 Task: Use the formula "OFFSET" in spreadsheet "Project protfolio".
Action: Mouse moved to (926, 261)
Screenshot: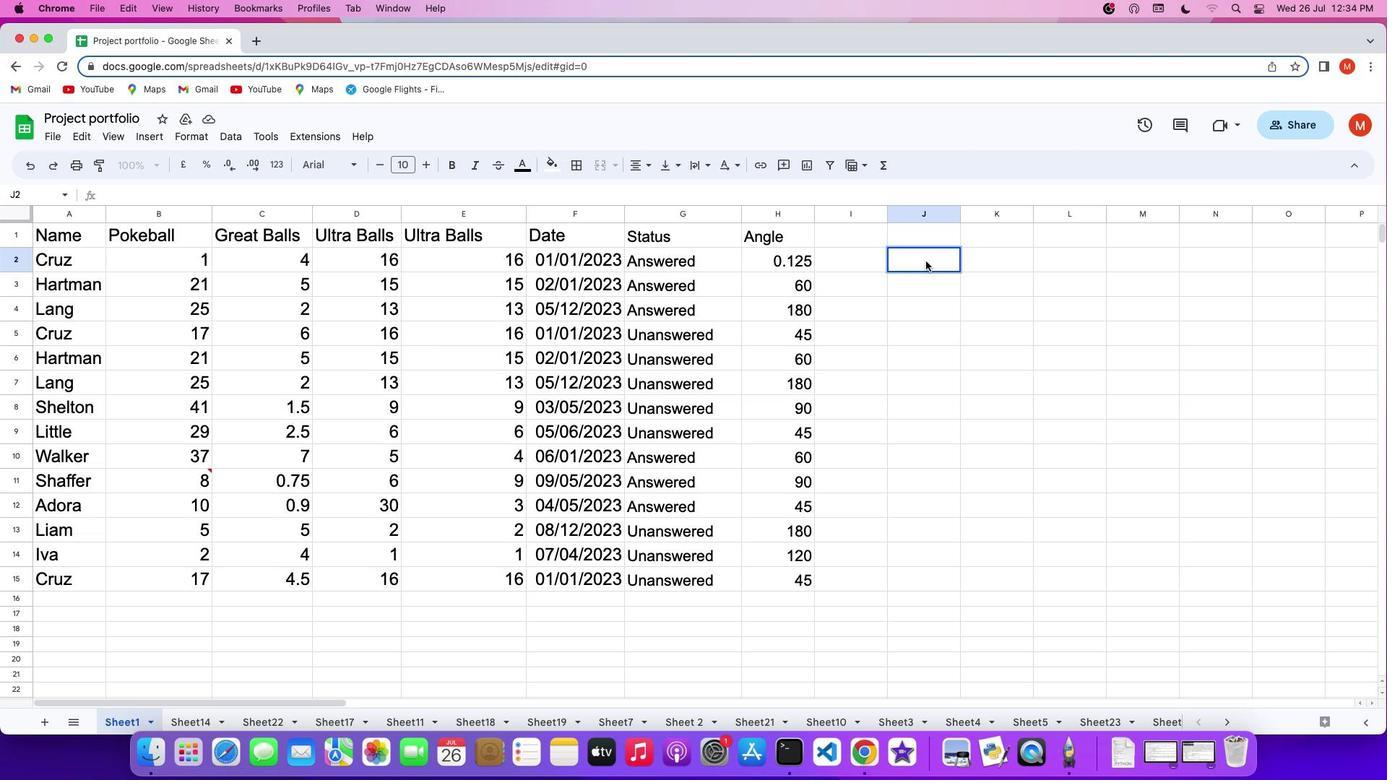 
Action: Mouse pressed left at (926, 261)
Screenshot: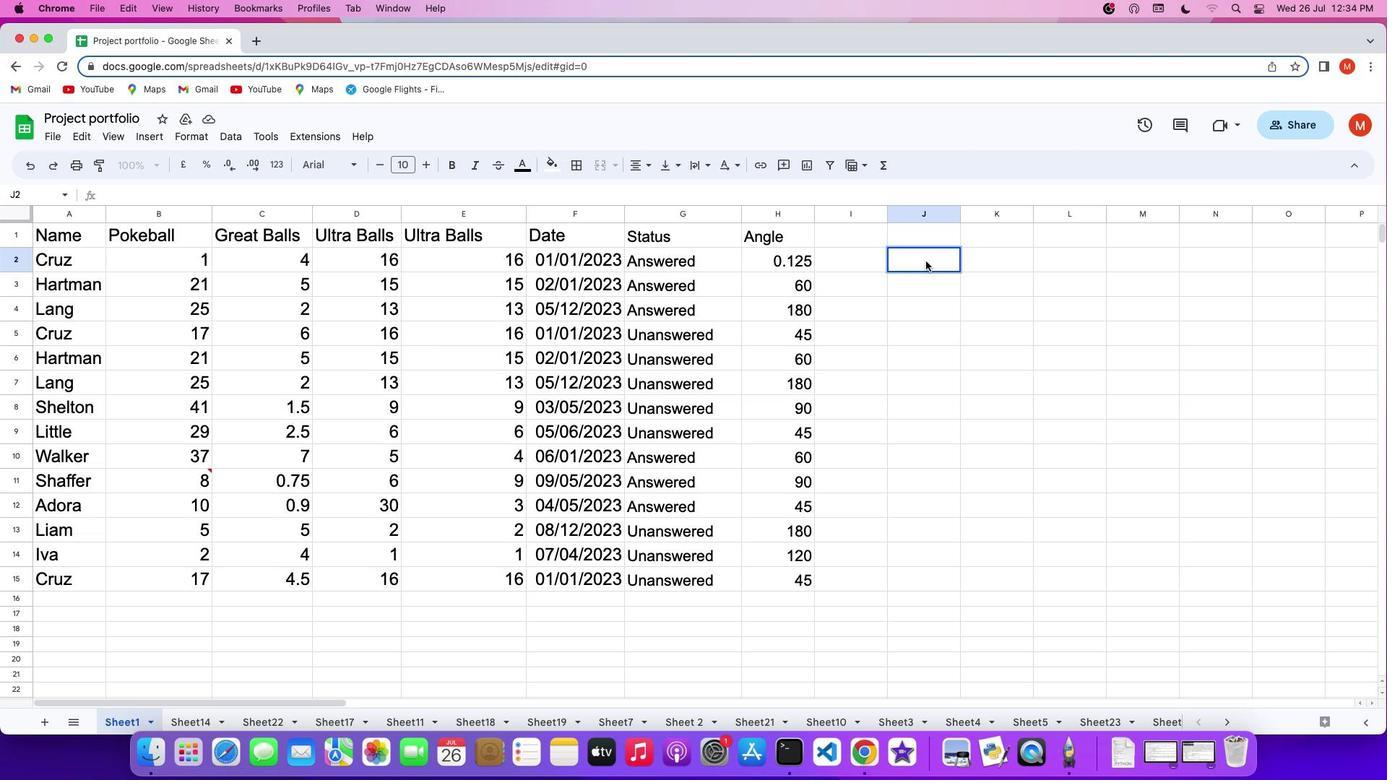 
Action: Mouse pressed left at (926, 261)
Screenshot: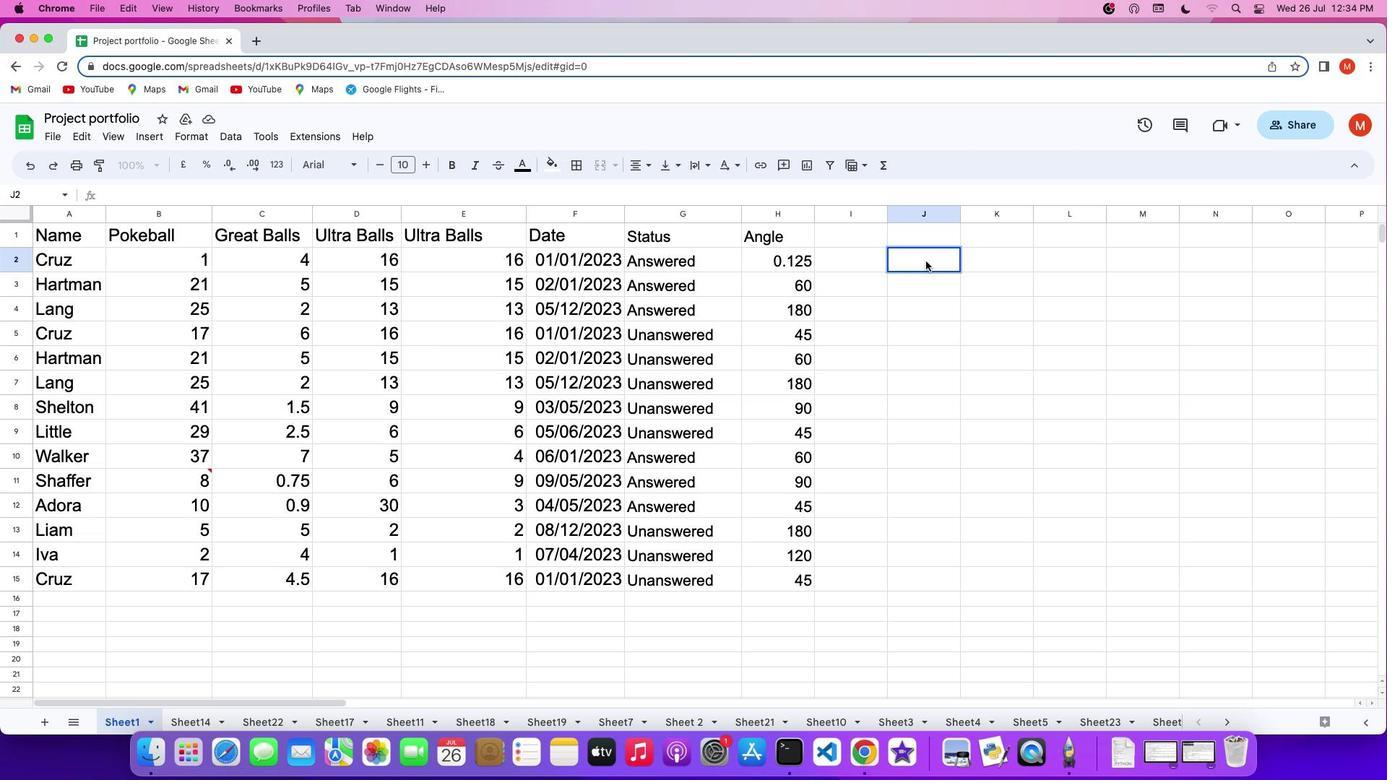 
Action: Mouse moved to (915, 259)
Screenshot: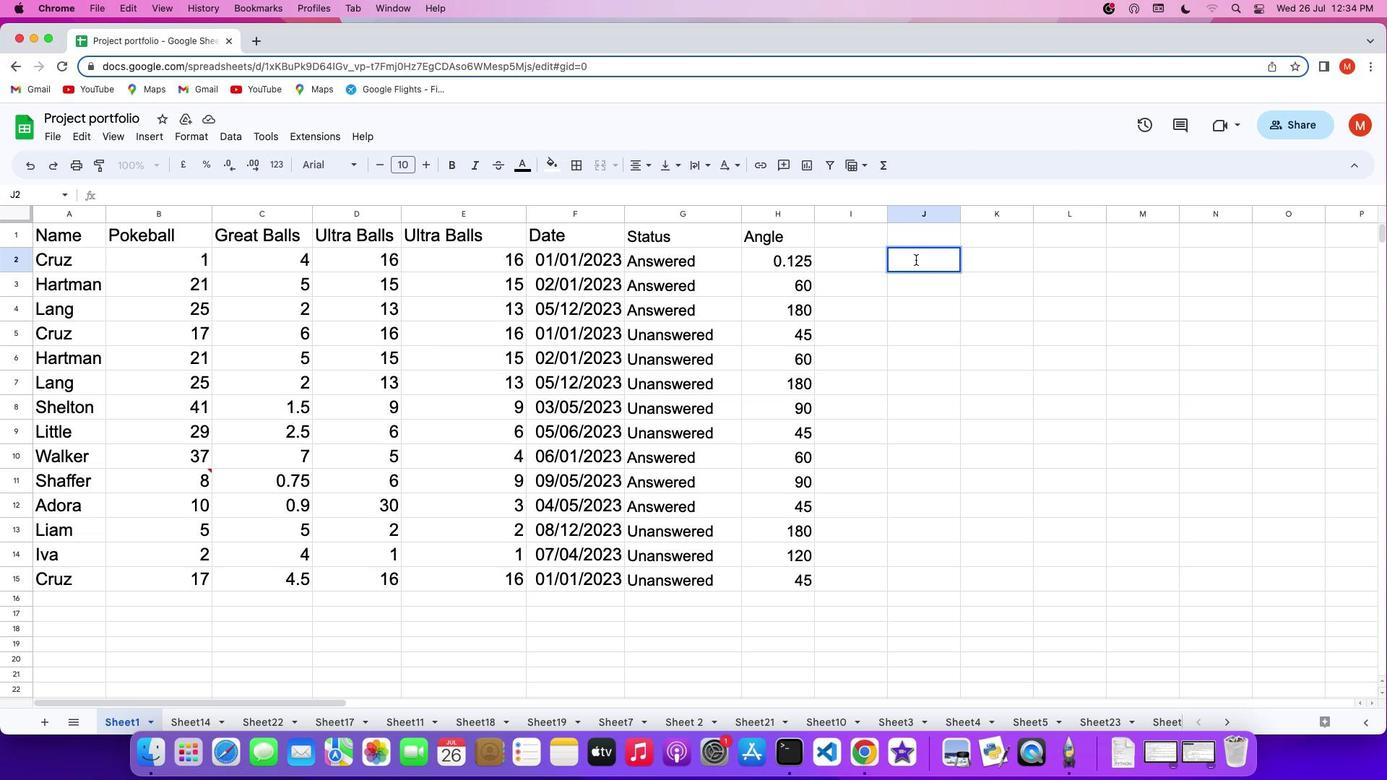 
Action: Mouse pressed left at (915, 259)
Screenshot: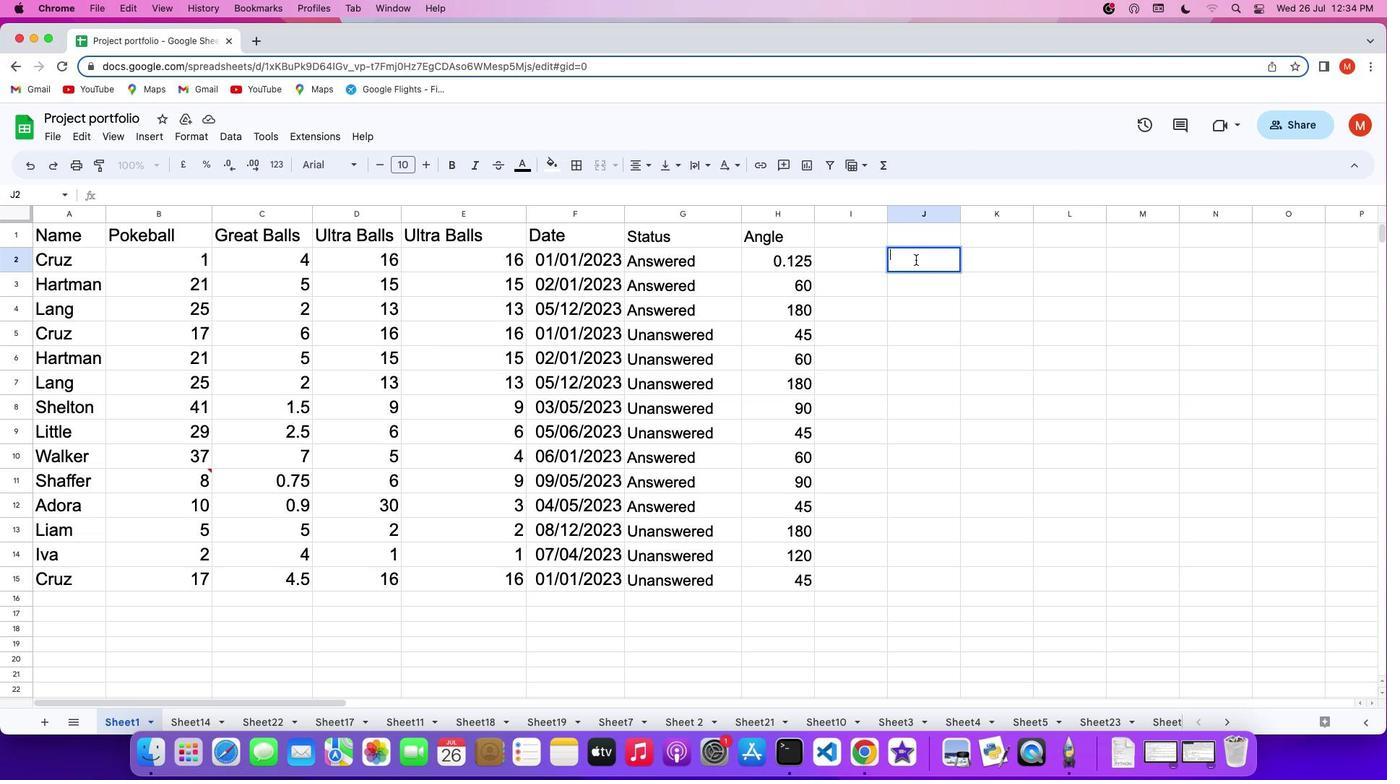 
Action: Key pressed '='
Screenshot: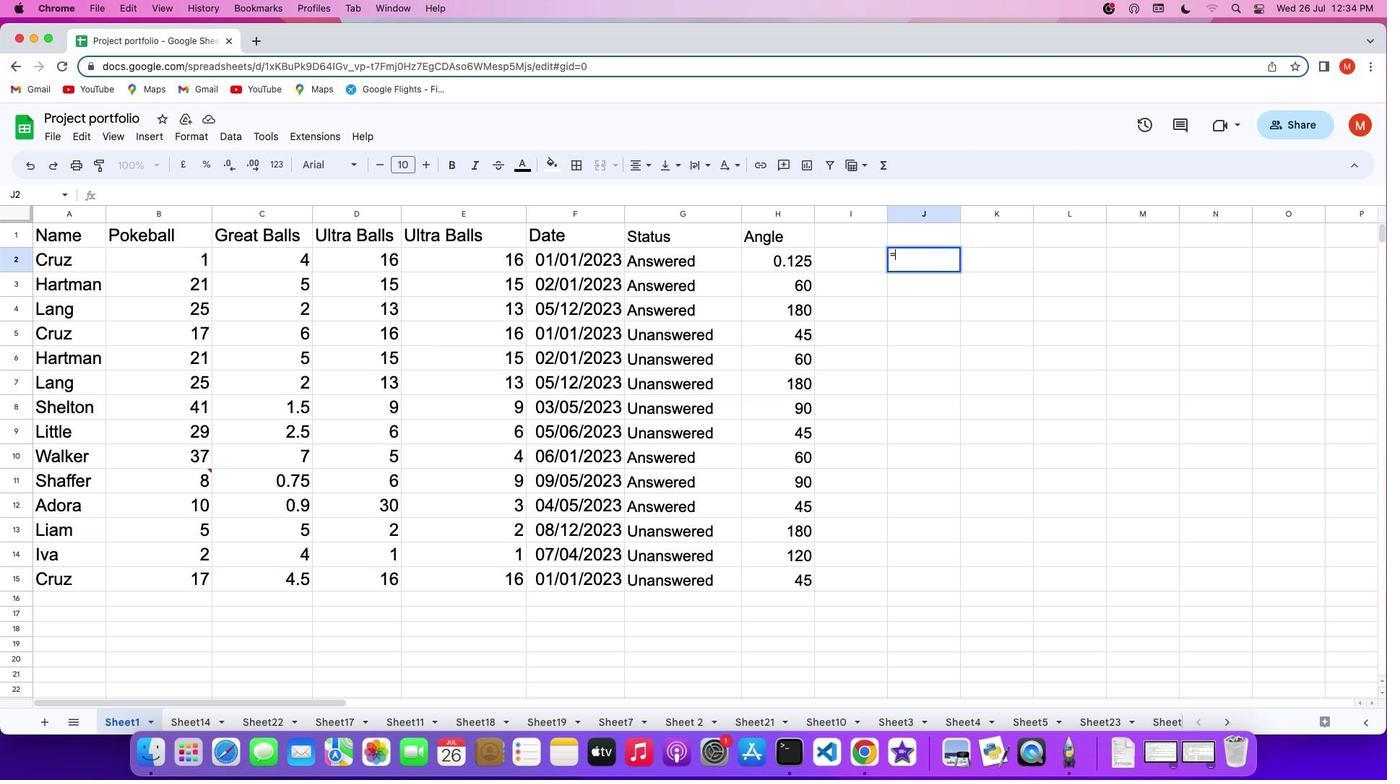 
Action: Mouse moved to (883, 163)
Screenshot: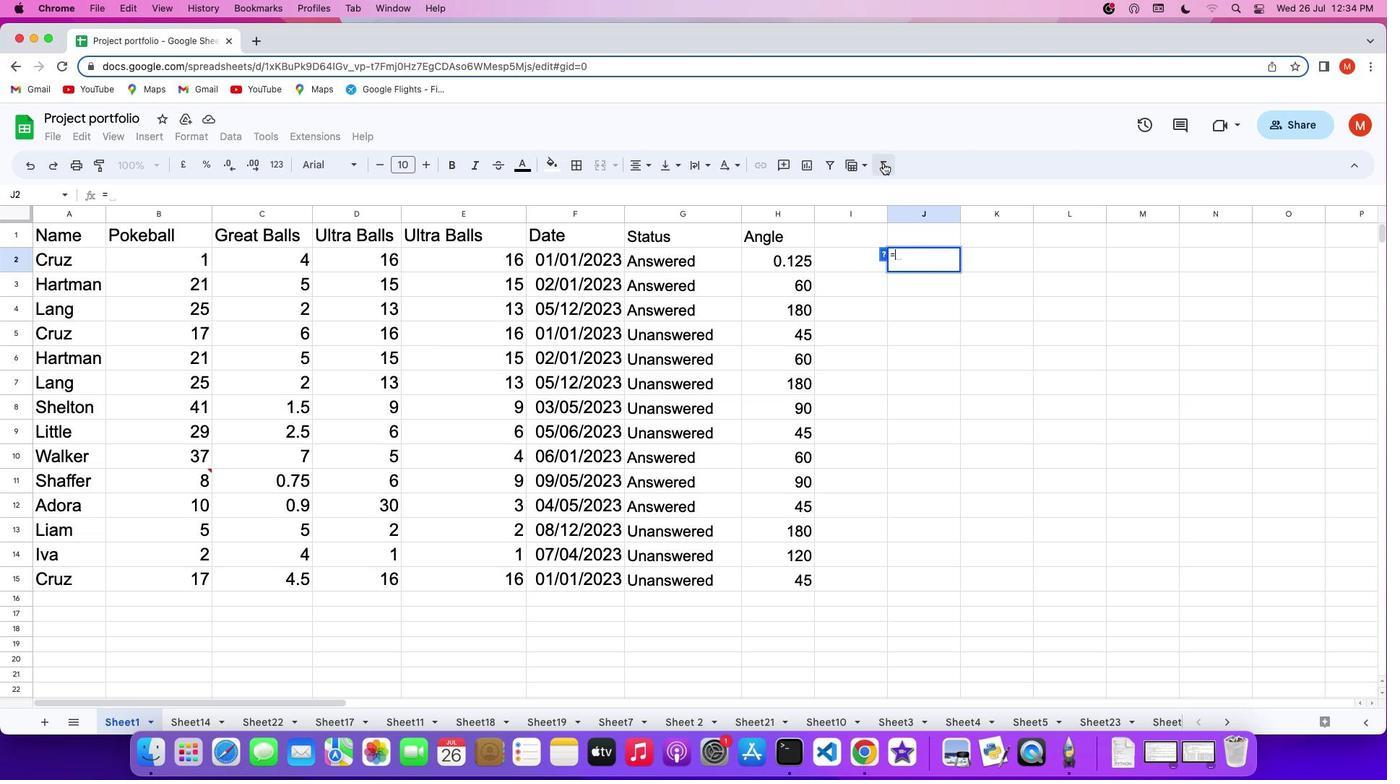 
Action: Mouse pressed left at (883, 163)
Screenshot: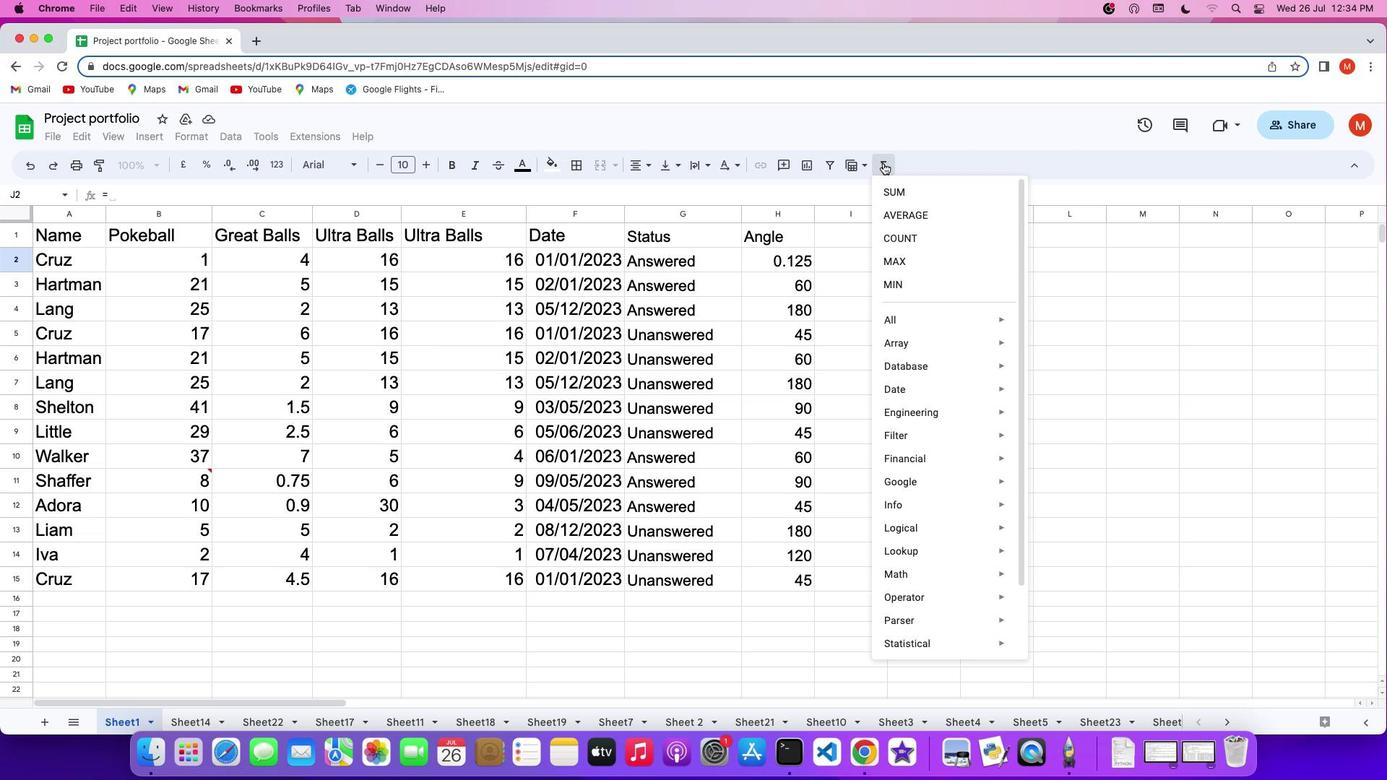 
Action: Mouse moved to (1035, 323)
Screenshot: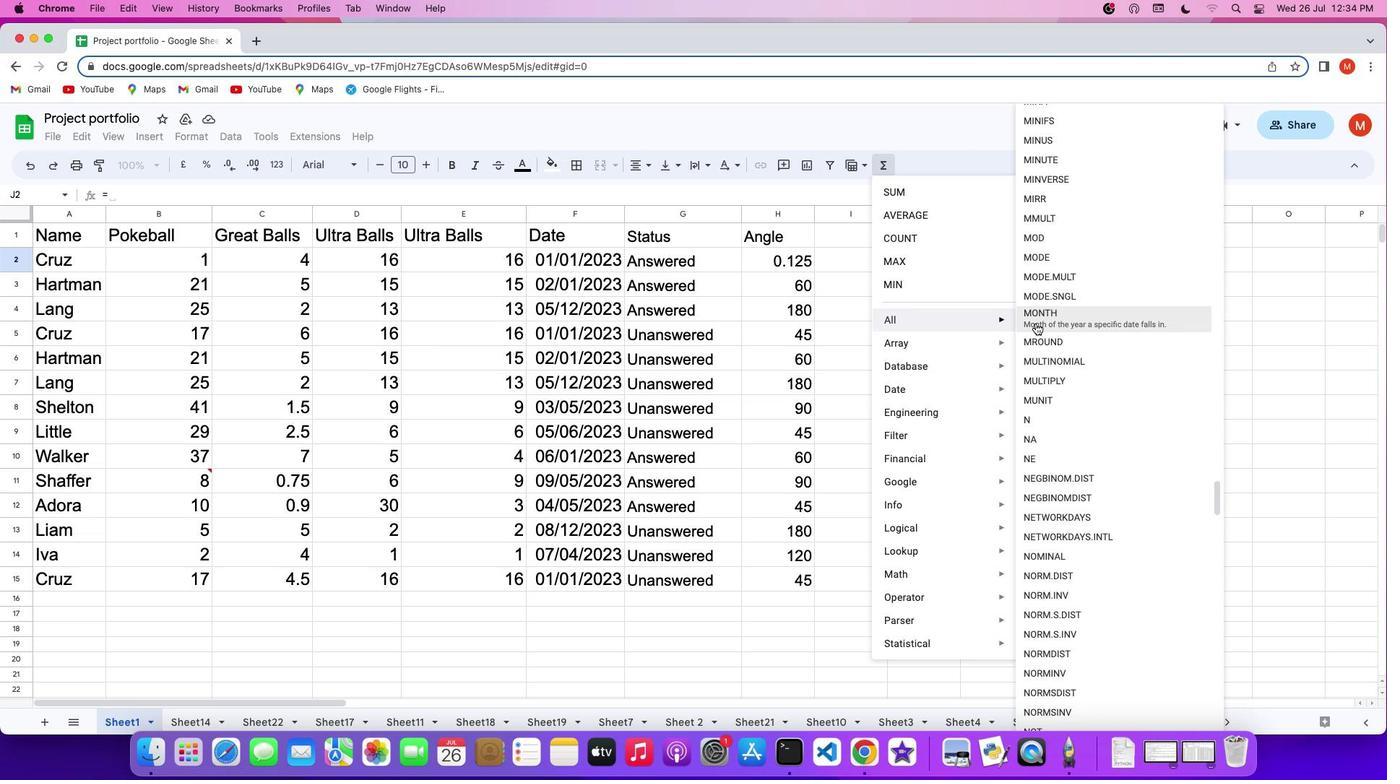 
Action: Mouse scrolled (1035, 323) with delta (0, 0)
Screenshot: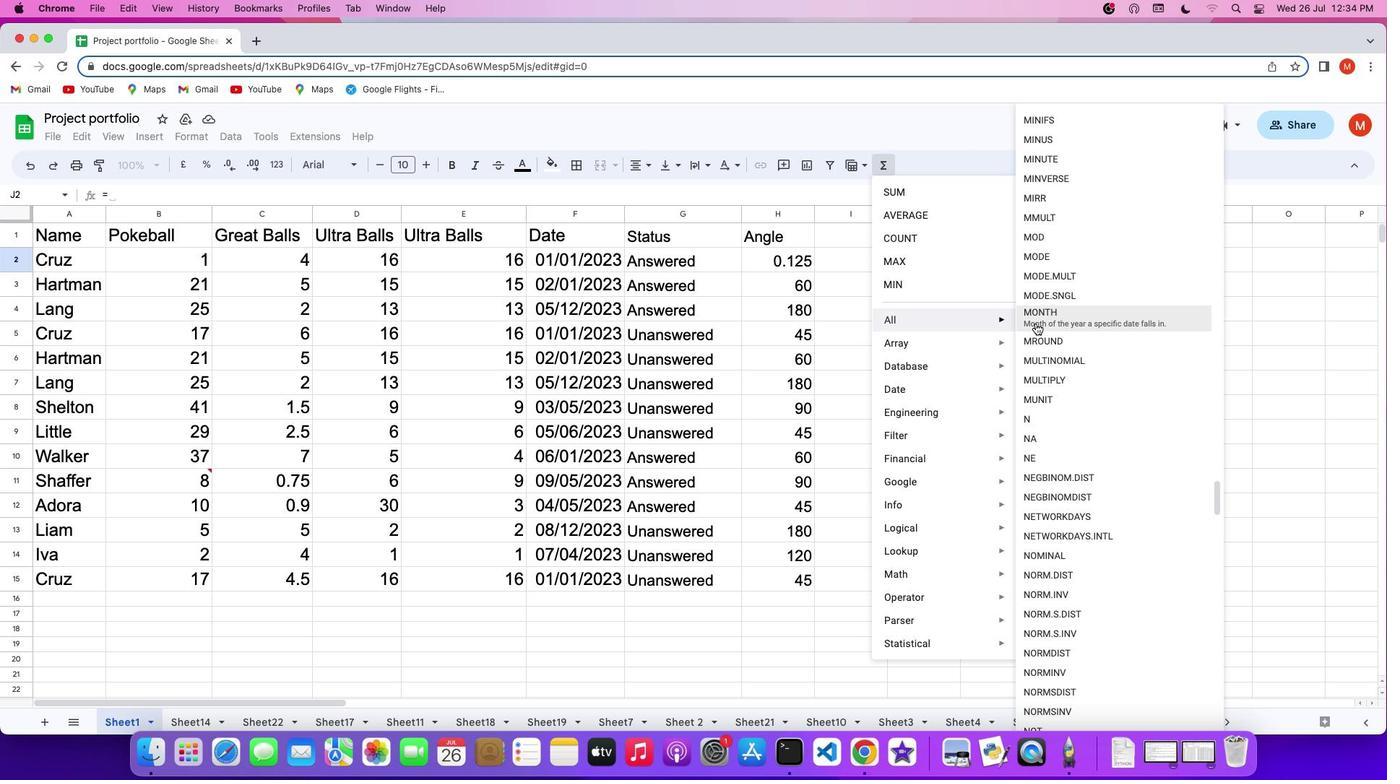 
Action: Mouse scrolled (1035, 323) with delta (0, 0)
Screenshot: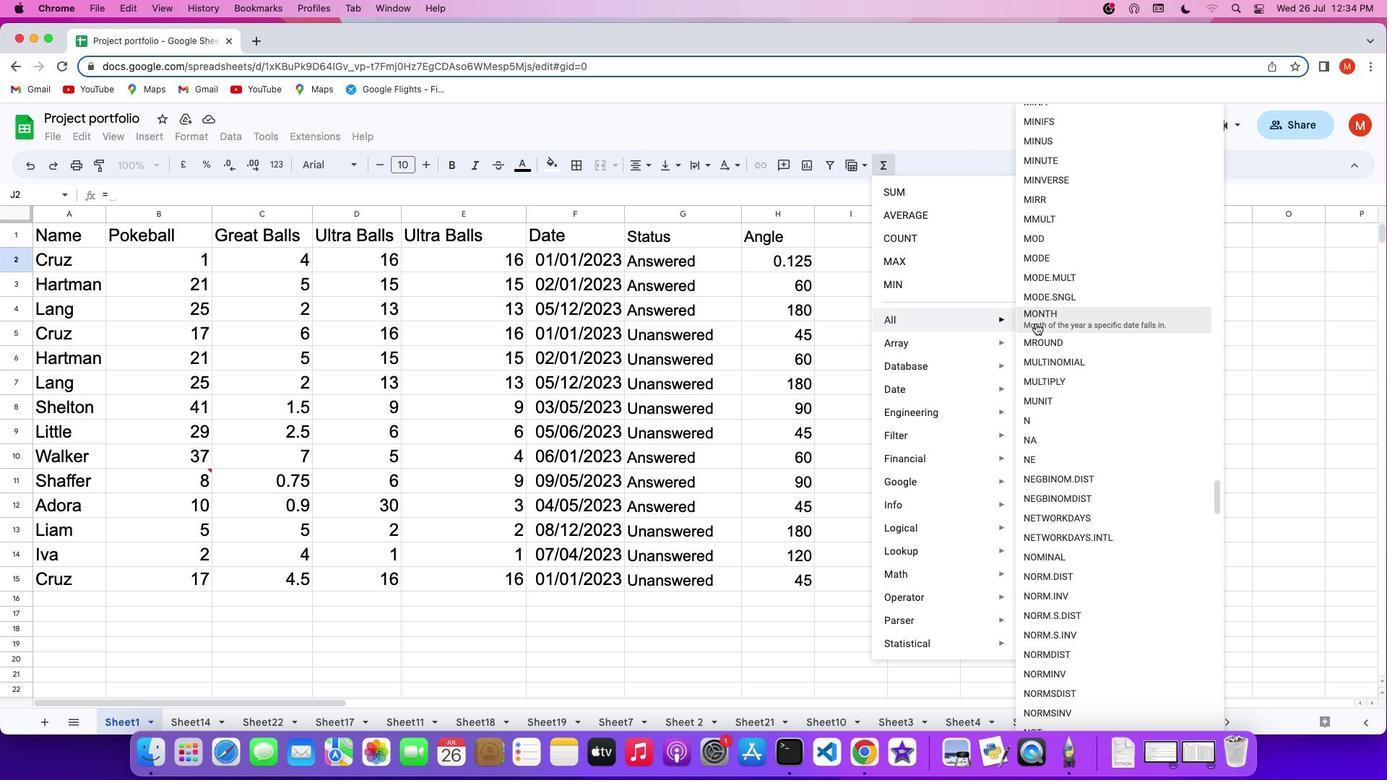 
Action: Mouse scrolled (1035, 323) with delta (0, 0)
Screenshot: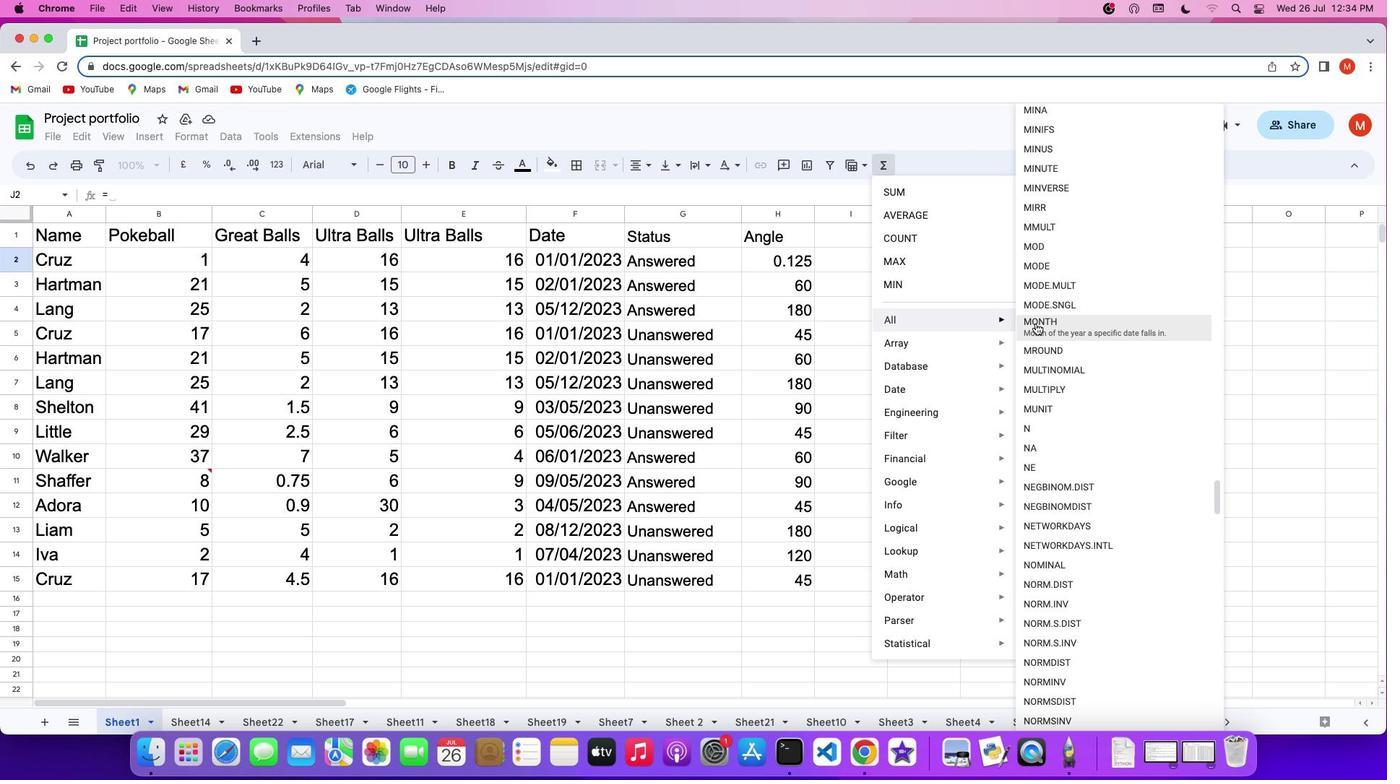 
Action: Mouse scrolled (1035, 323) with delta (0, 0)
Screenshot: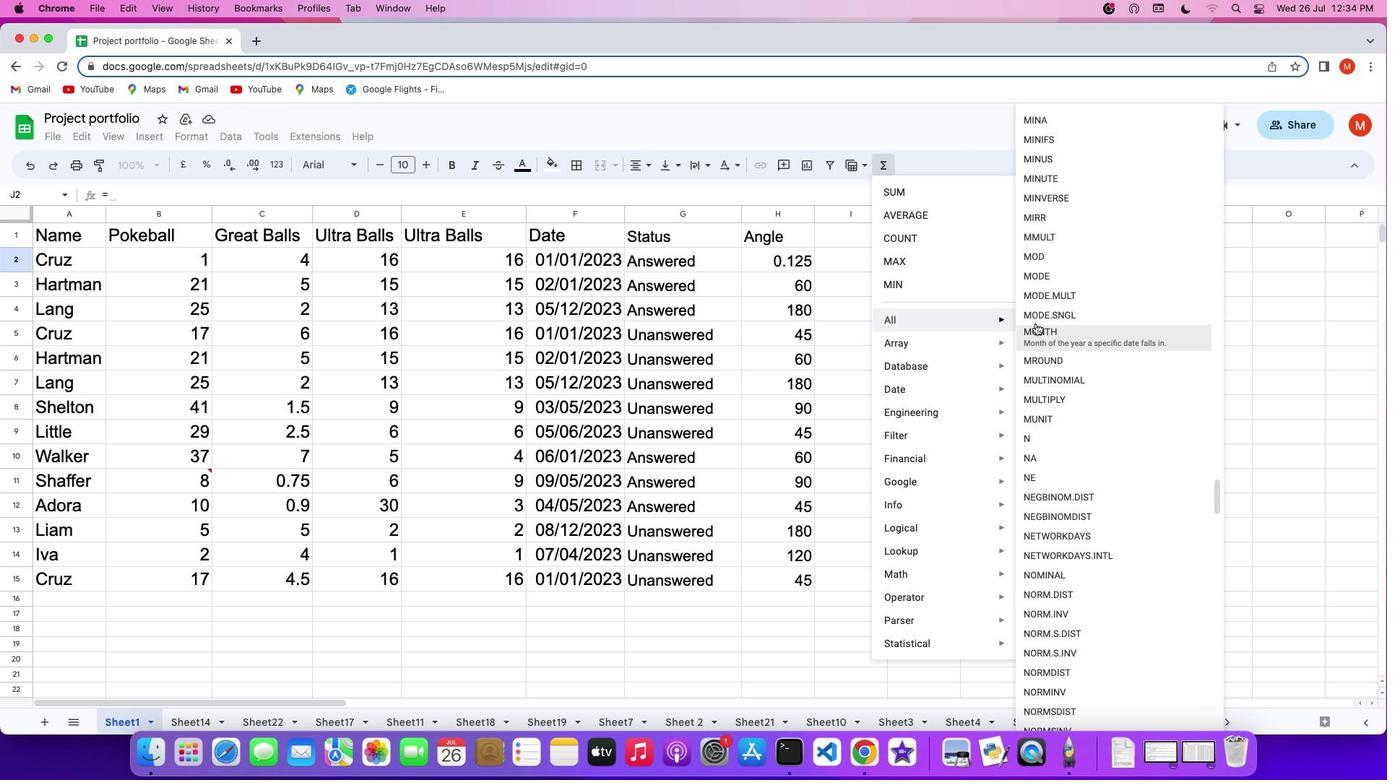 
Action: Mouse scrolled (1035, 323) with delta (0, 0)
Screenshot: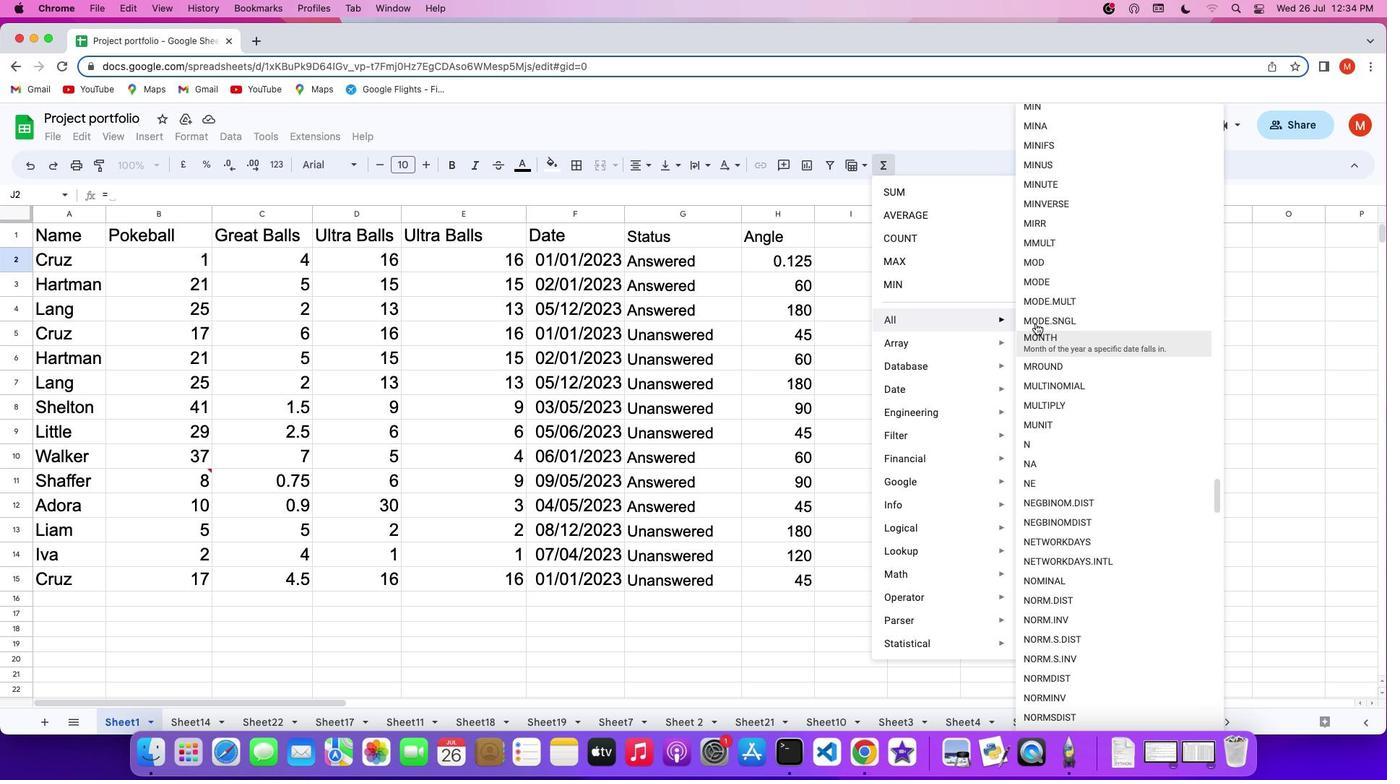 
Action: Mouse scrolled (1035, 323) with delta (0, 0)
Screenshot: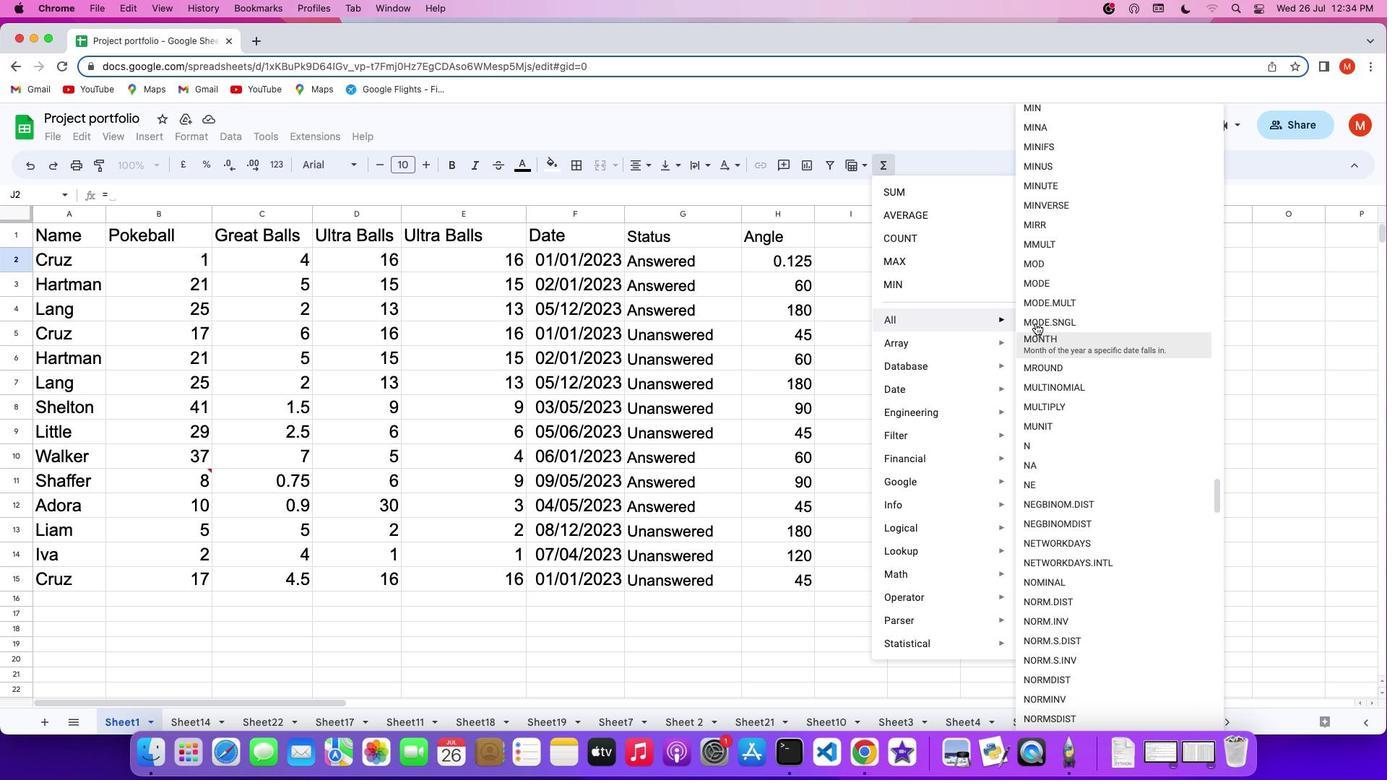 
Action: Mouse scrolled (1035, 323) with delta (0, 0)
Screenshot: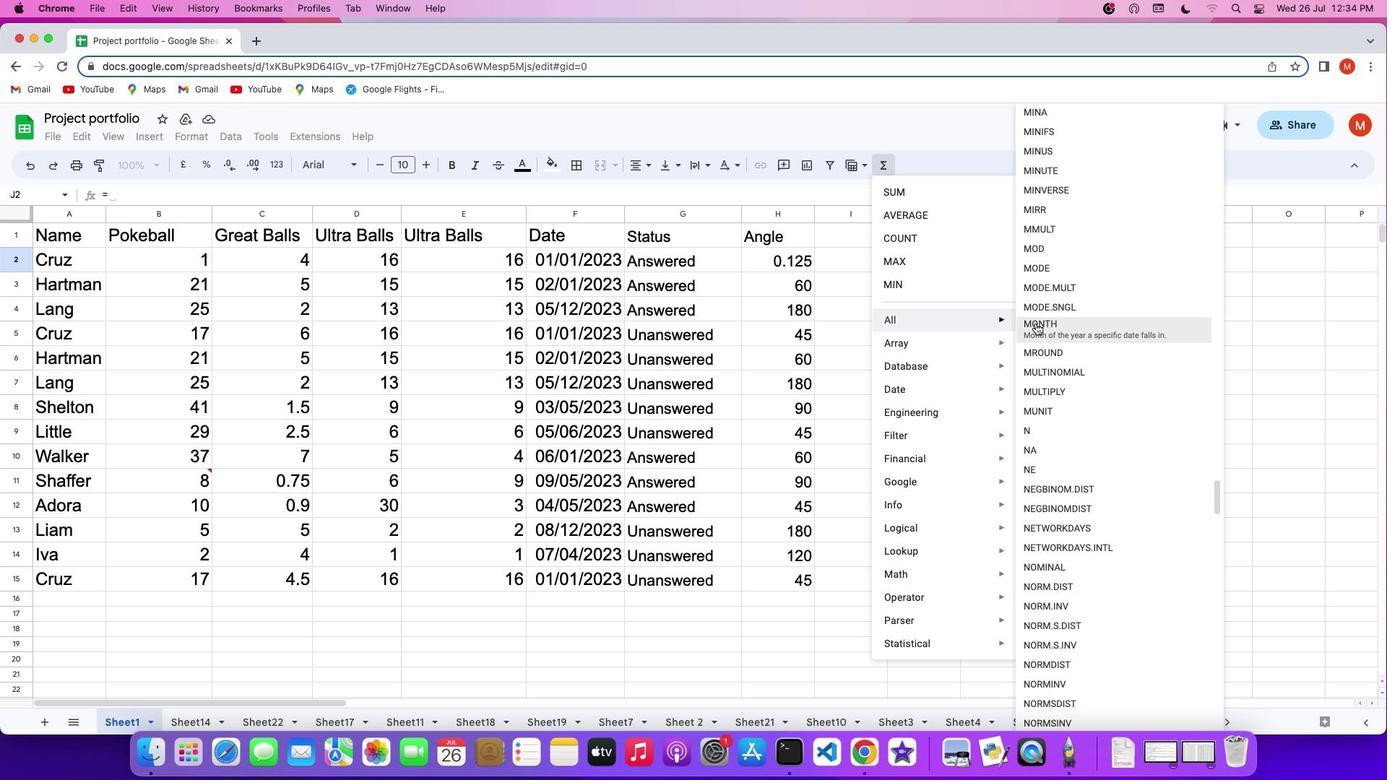 
Action: Mouse scrolled (1035, 323) with delta (0, -1)
Screenshot: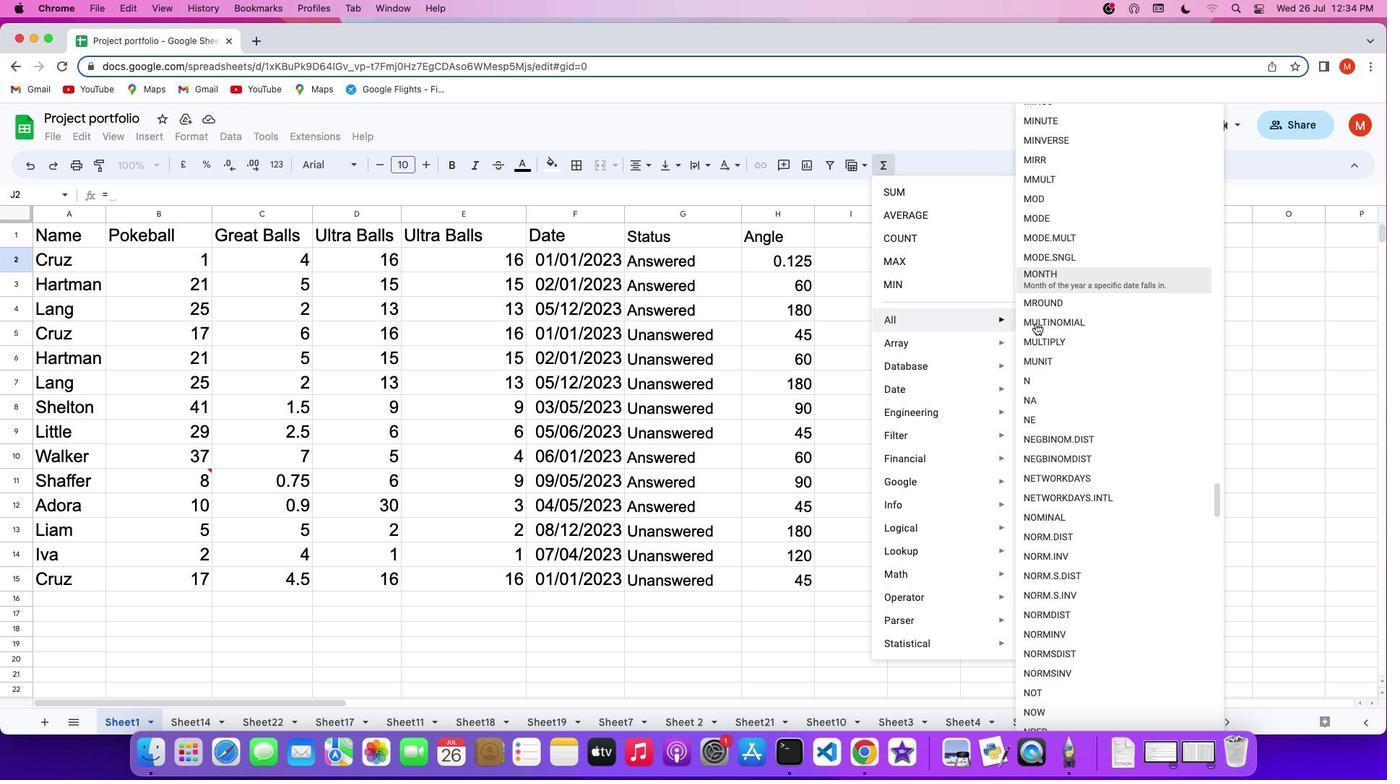 
Action: Mouse scrolled (1035, 323) with delta (0, 0)
Screenshot: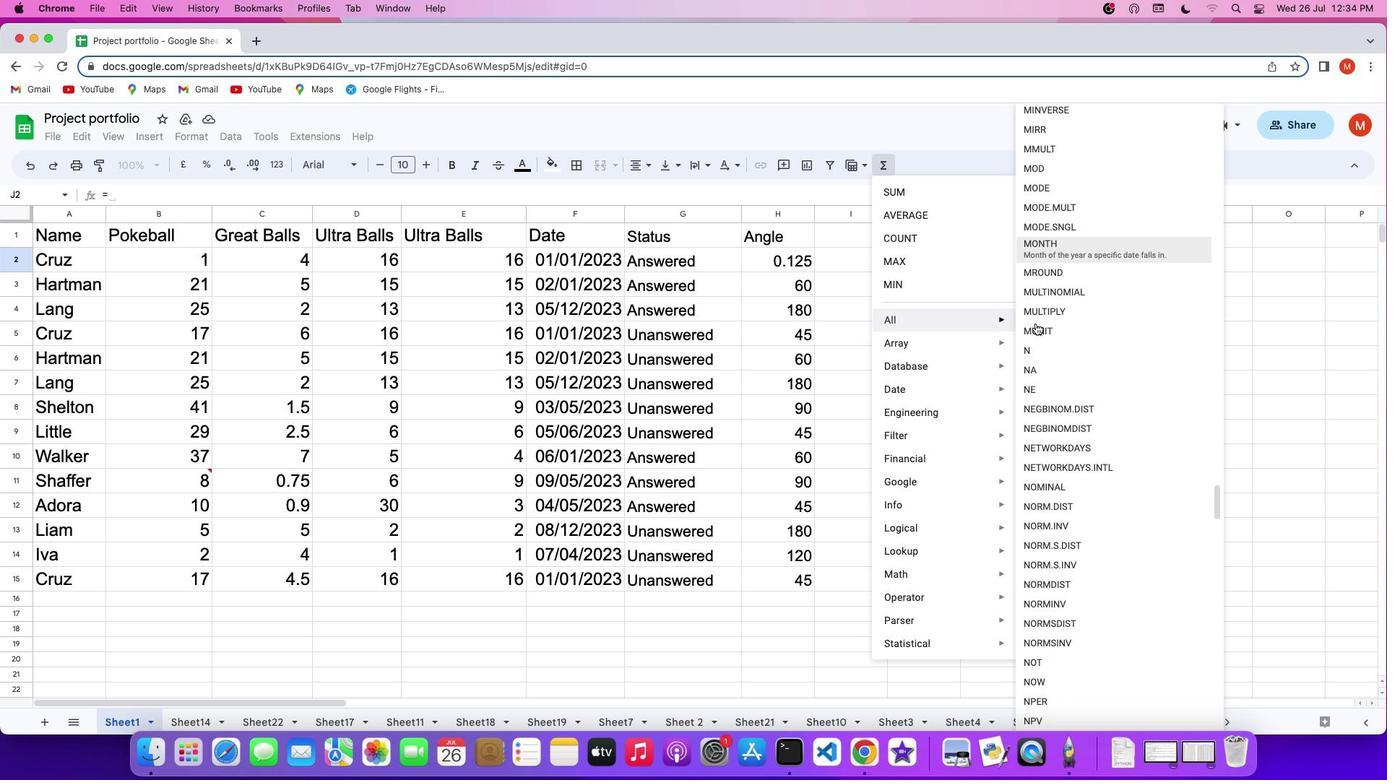 
Action: Mouse scrolled (1035, 323) with delta (0, 0)
Screenshot: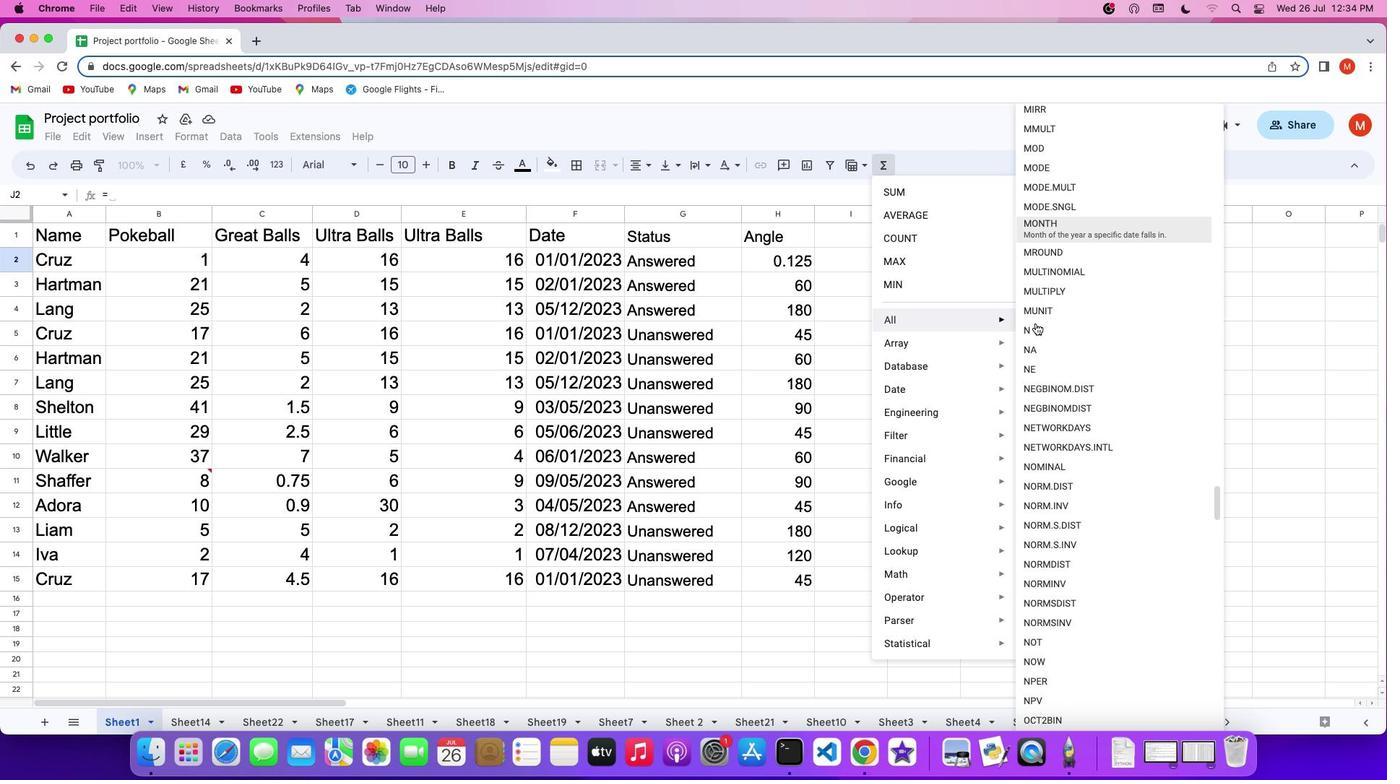 
Action: Mouse scrolled (1035, 323) with delta (0, -1)
Screenshot: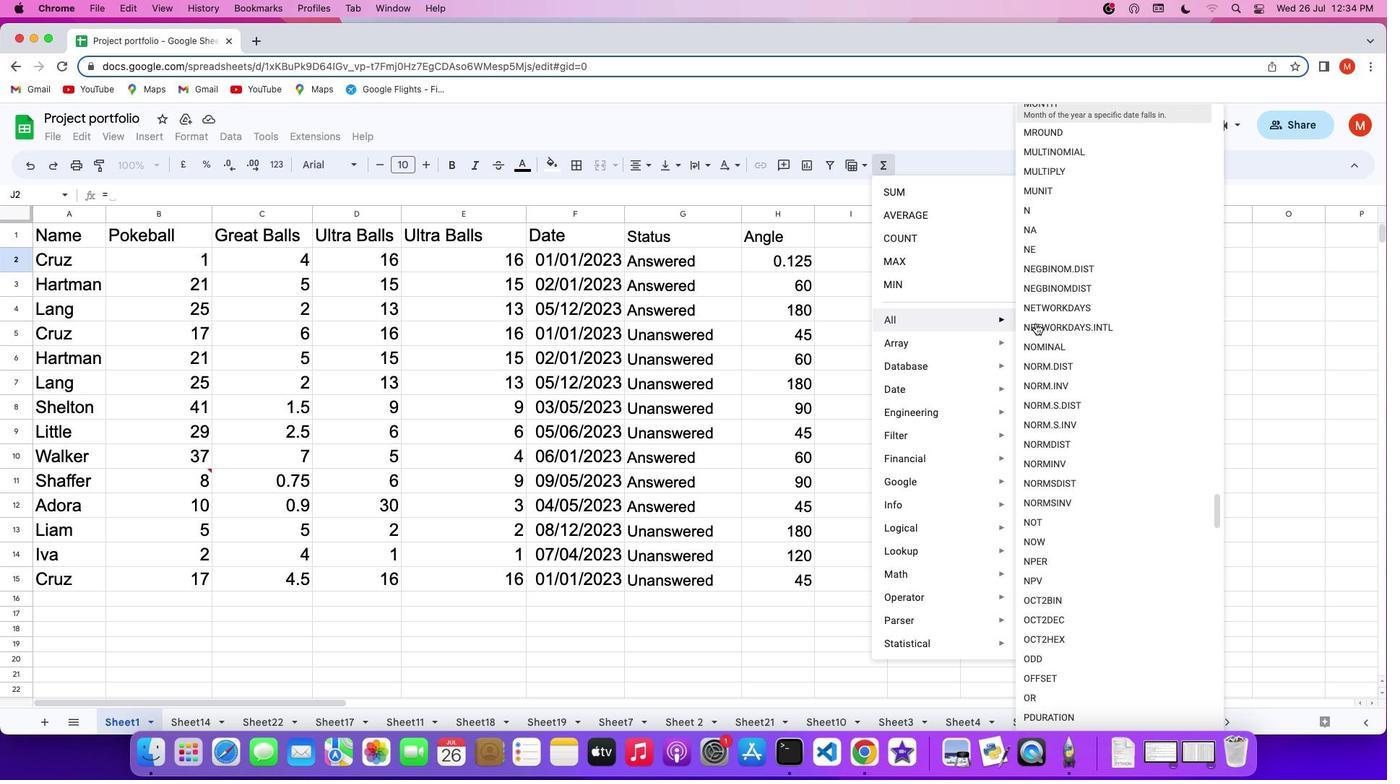 
Action: Mouse scrolled (1035, 323) with delta (0, -2)
Screenshot: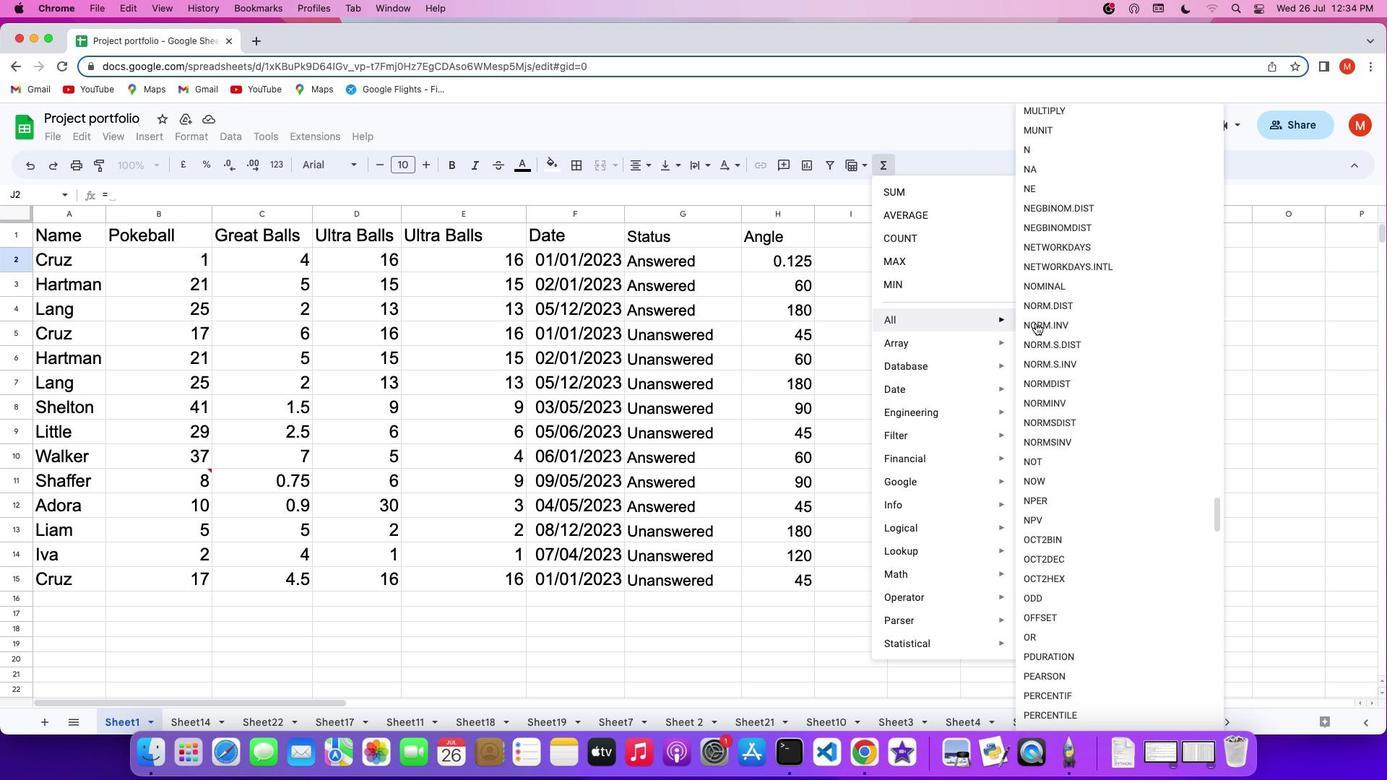 
Action: Mouse scrolled (1035, 323) with delta (0, 0)
Screenshot: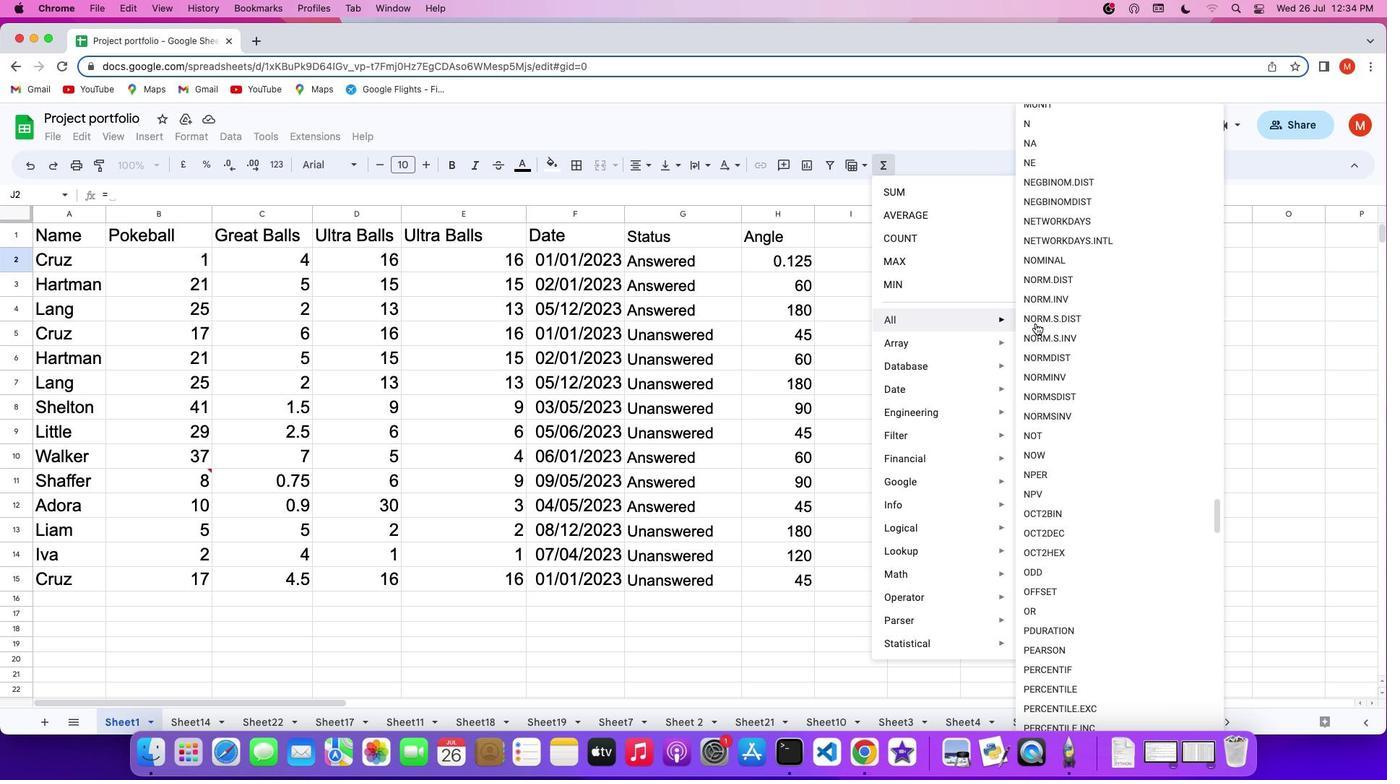 
Action: Mouse scrolled (1035, 323) with delta (0, 0)
Screenshot: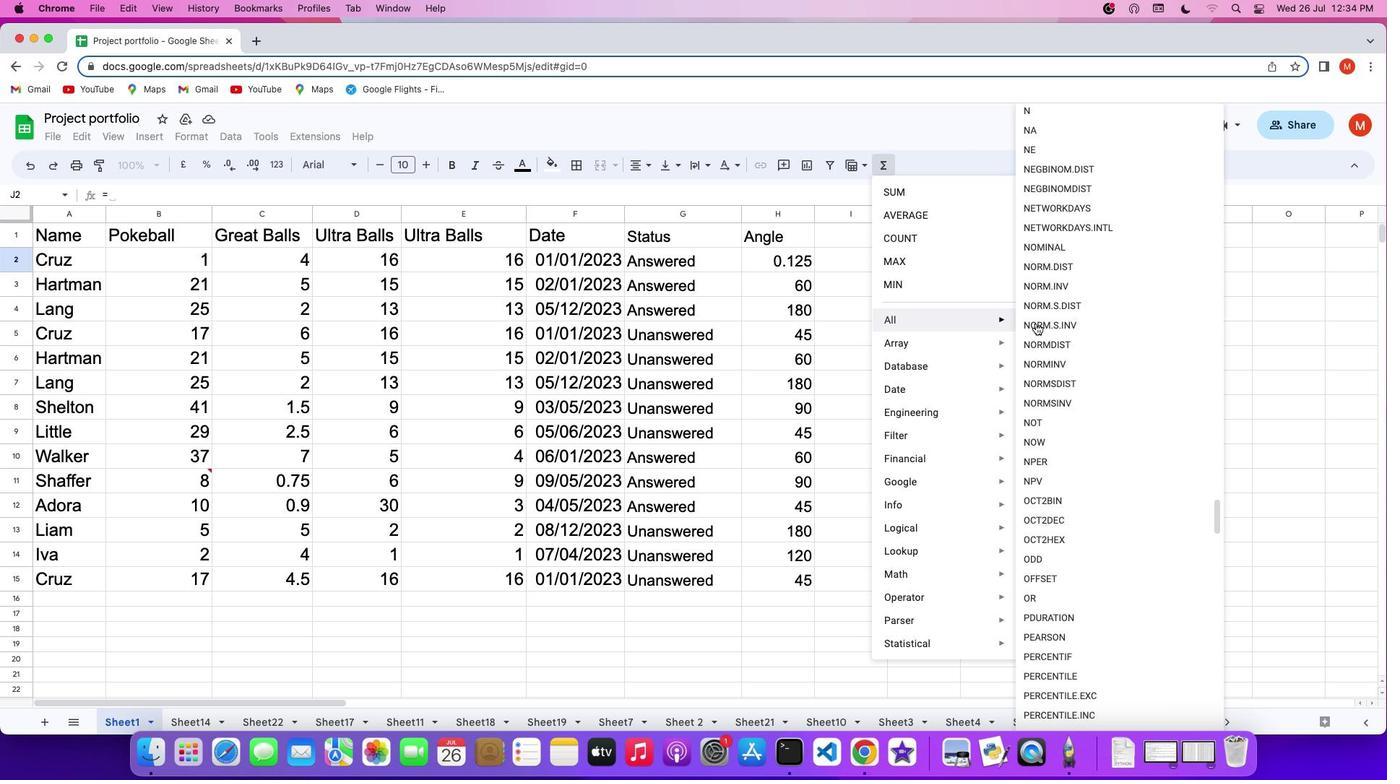 
Action: Mouse scrolled (1035, 323) with delta (0, 0)
Screenshot: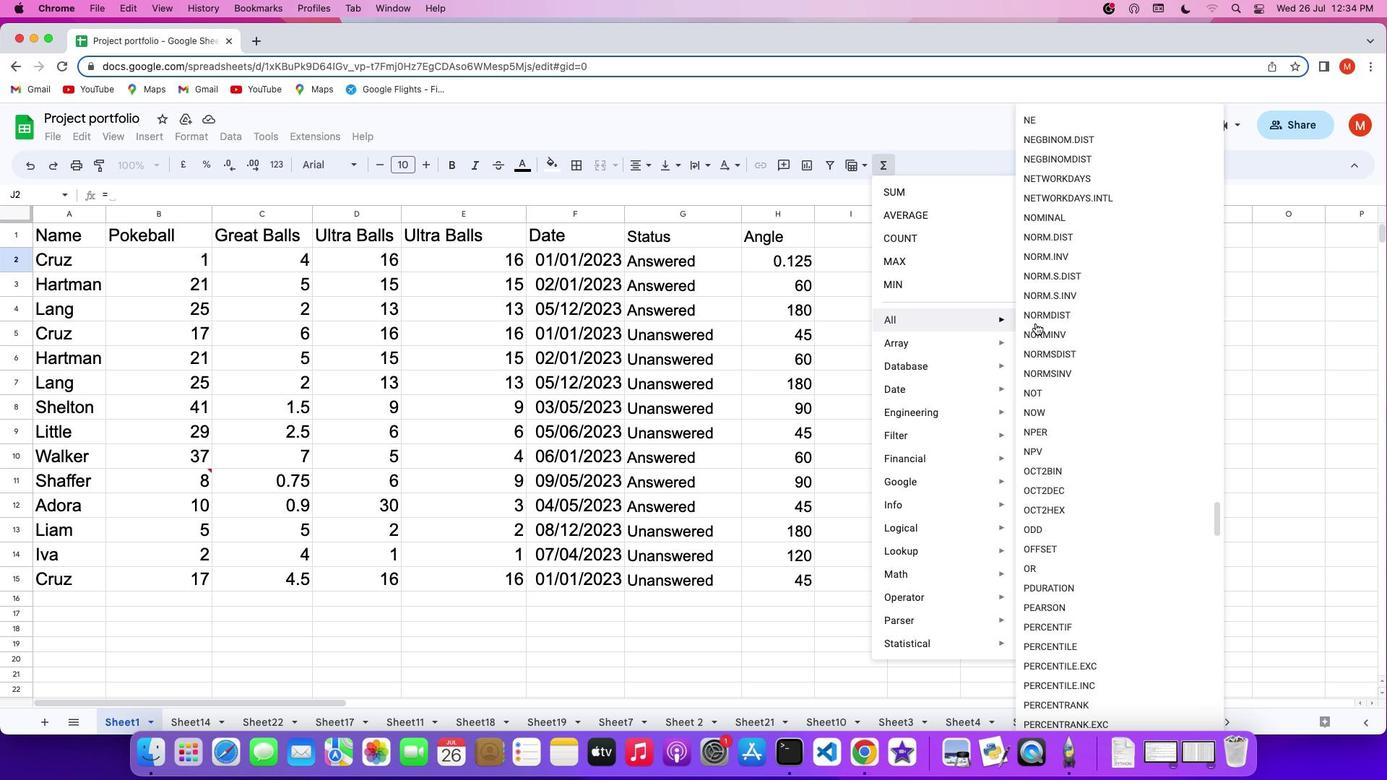 
Action: Mouse moved to (1066, 527)
Screenshot: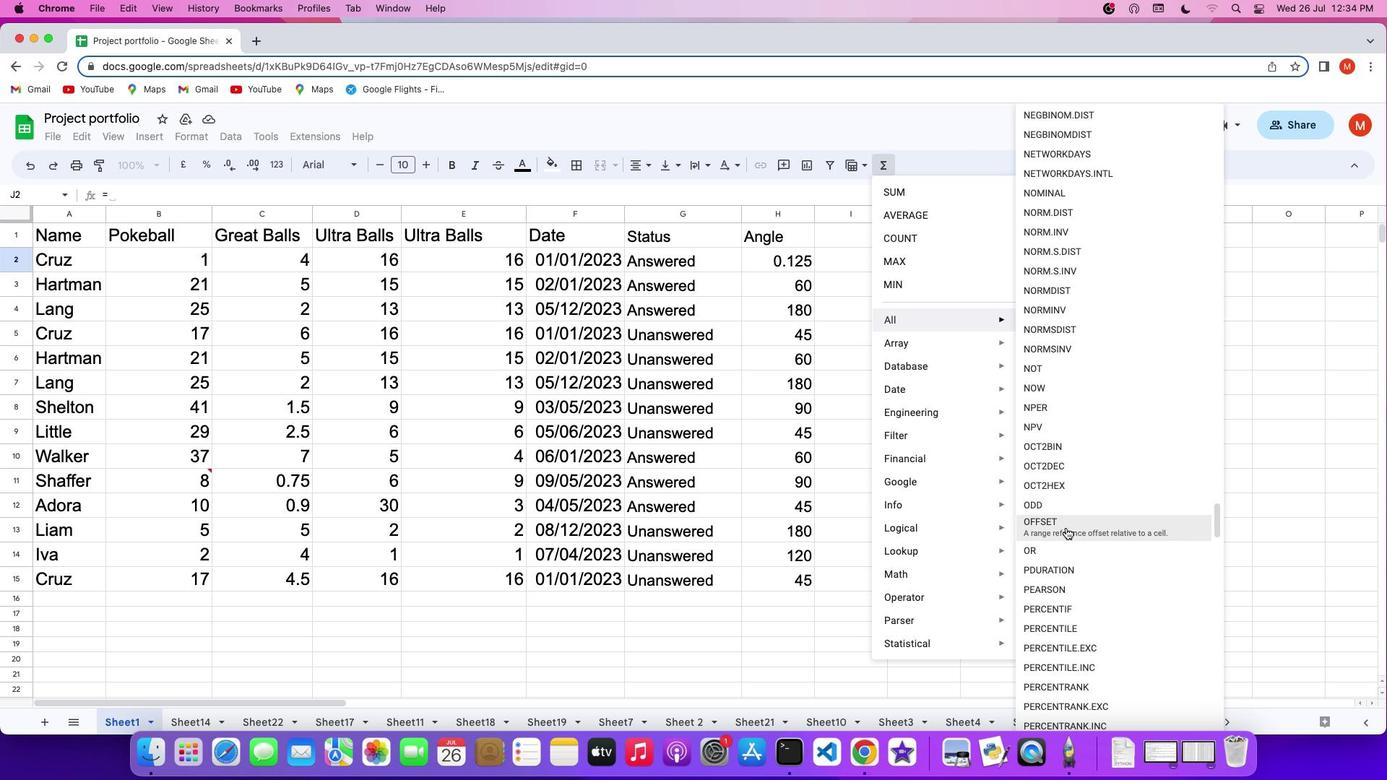 
Action: Mouse pressed left at (1066, 527)
Screenshot: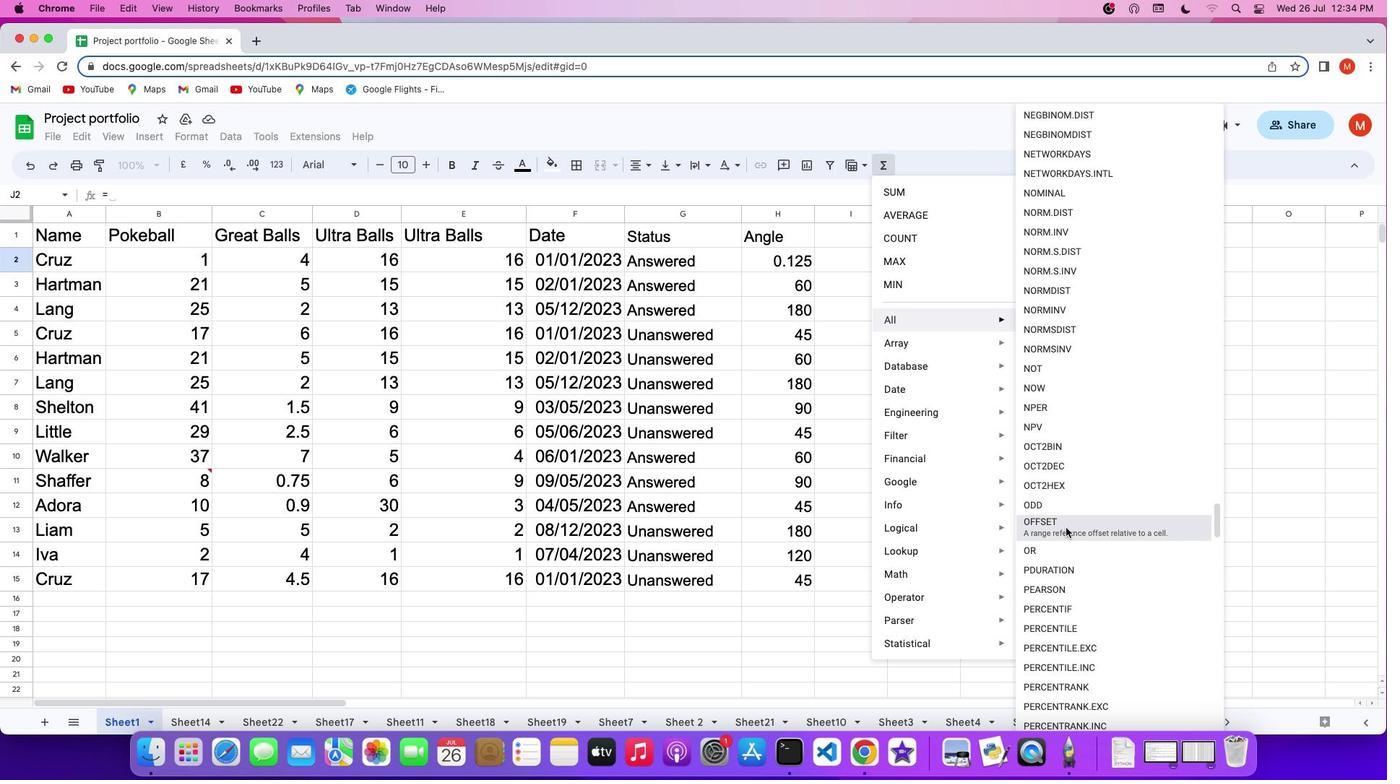 
Action: Key pressed Key.f1Key.shift'A''2'',''3'',''4'',''2'',''2'Key.enter
Screenshot: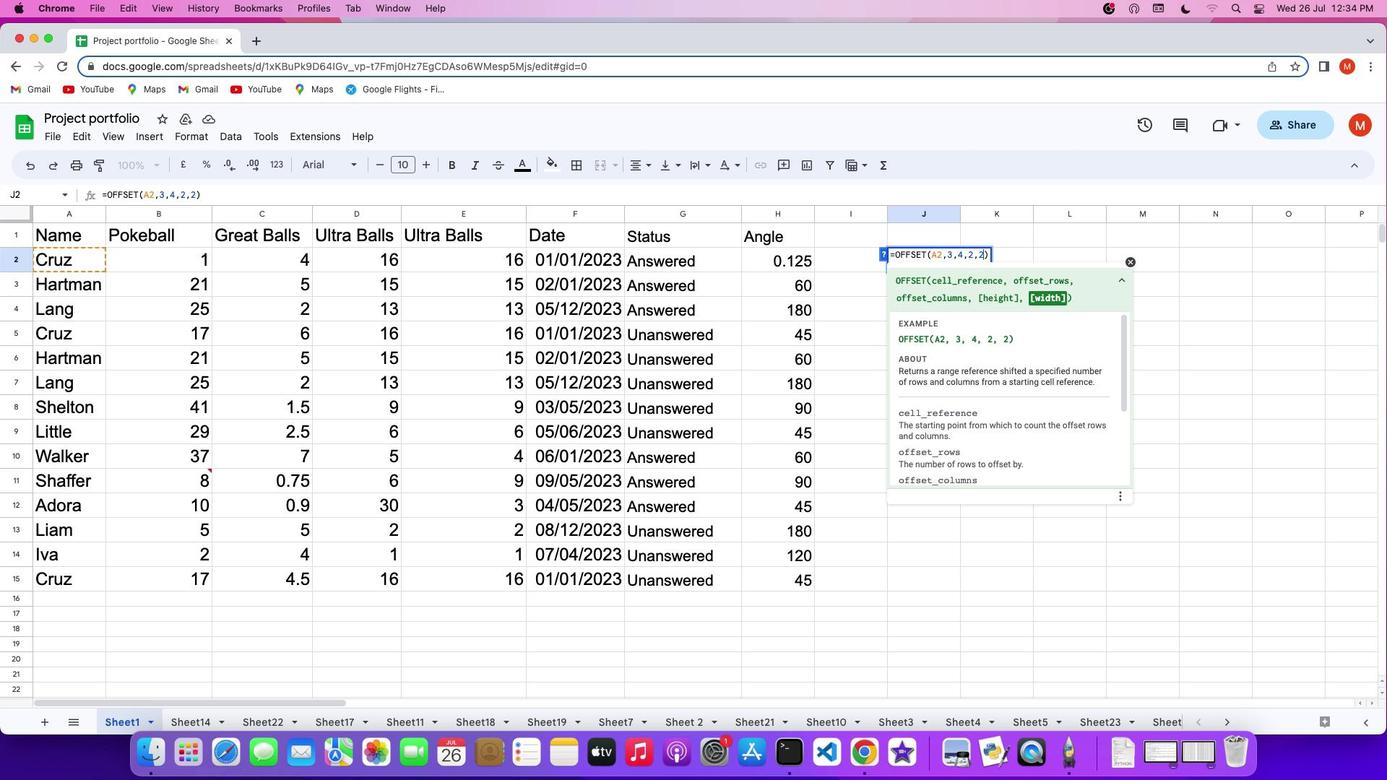 
